 Task: Set the Billing contact to 'equals' while find customer
Action: Mouse moved to (179, 19)
Screenshot: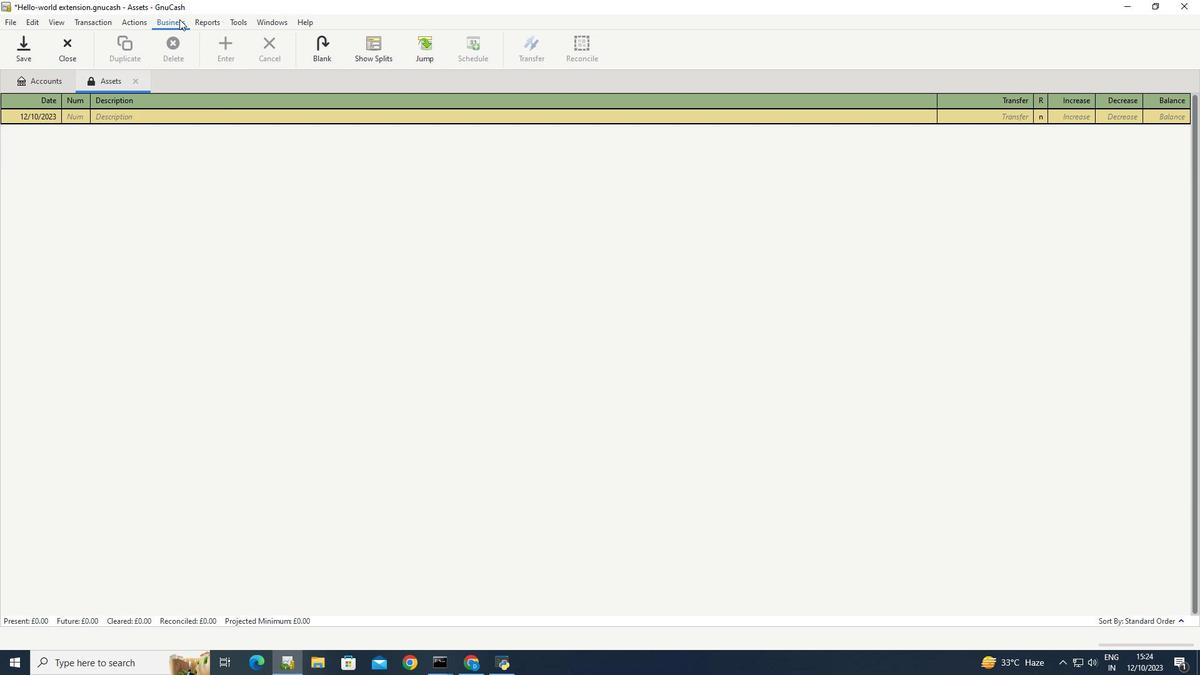 
Action: Mouse pressed left at (179, 19)
Screenshot: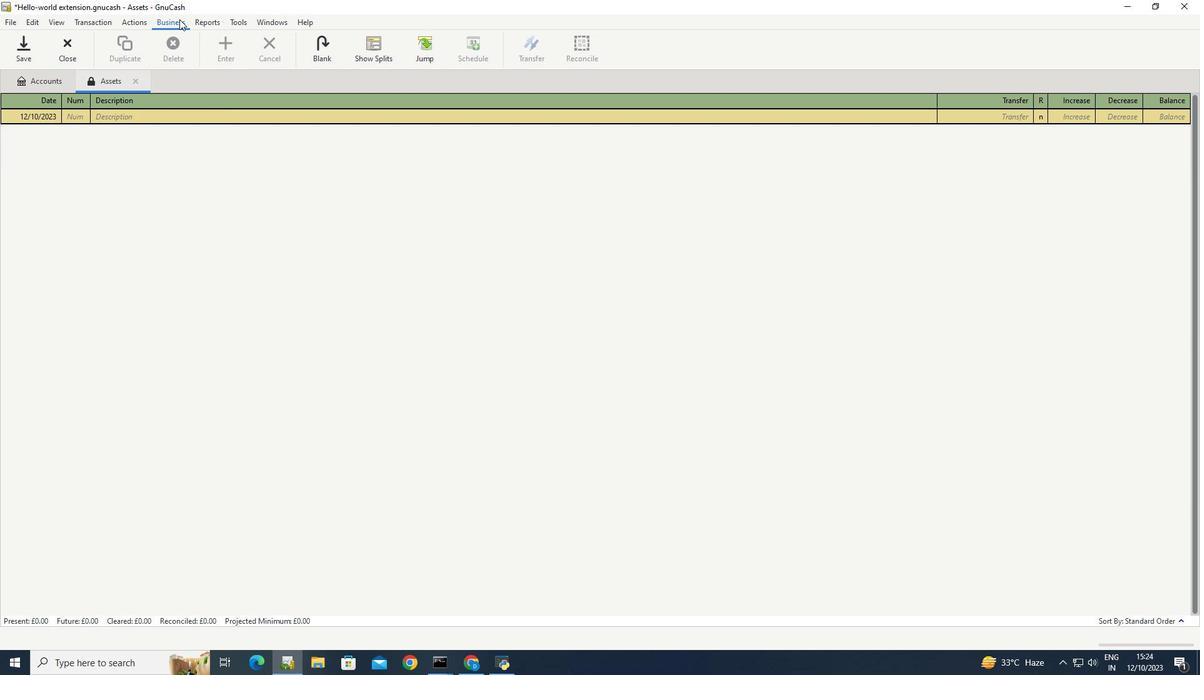 
Action: Mouse moved to (314, 71)
Screenshot: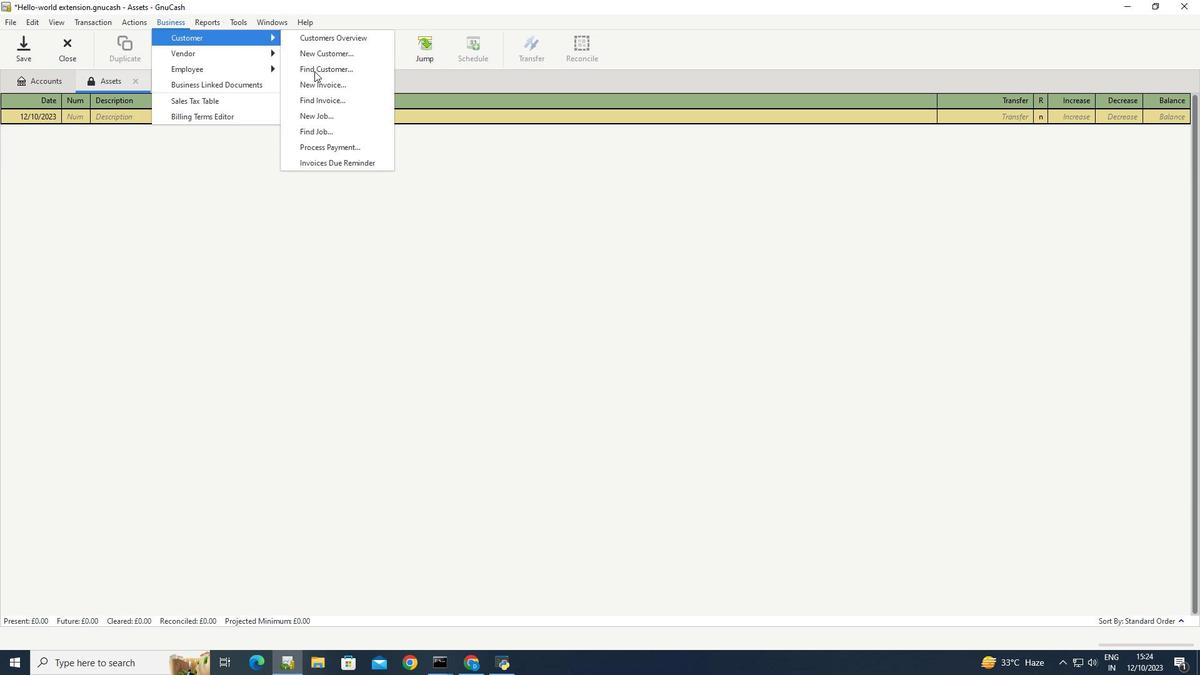 
Action: Mouse pressed left at (314, 71)
Screenshot: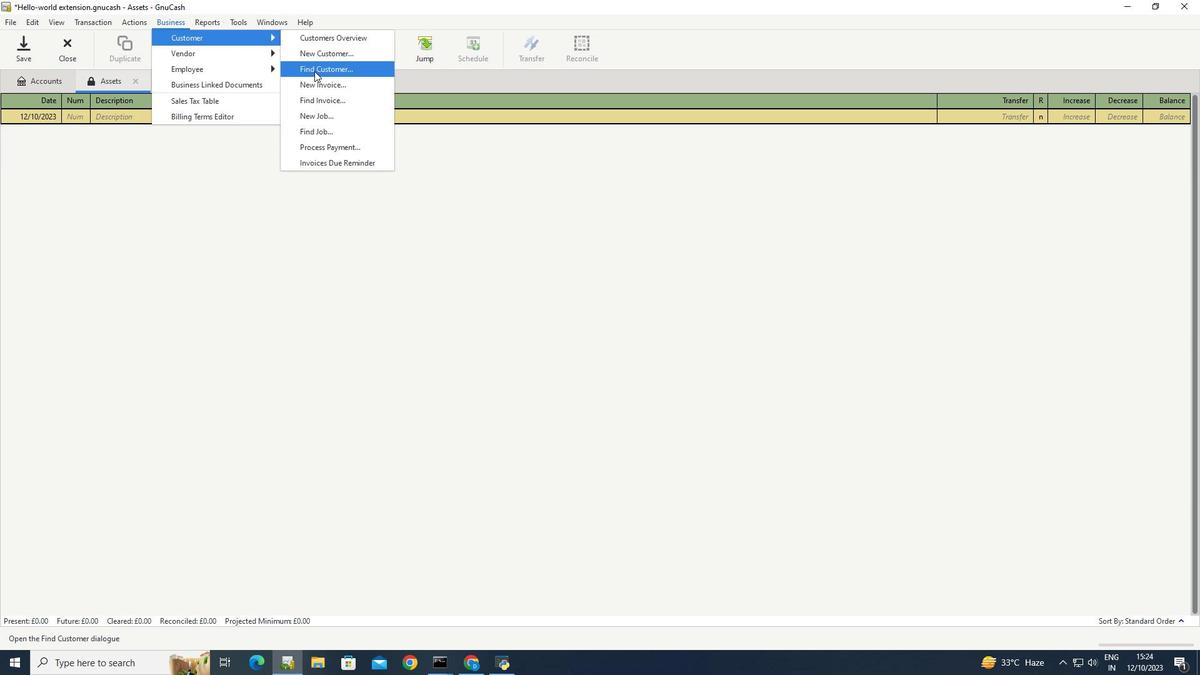 
Action: Mouse moved to (457, 296)
Screenshot: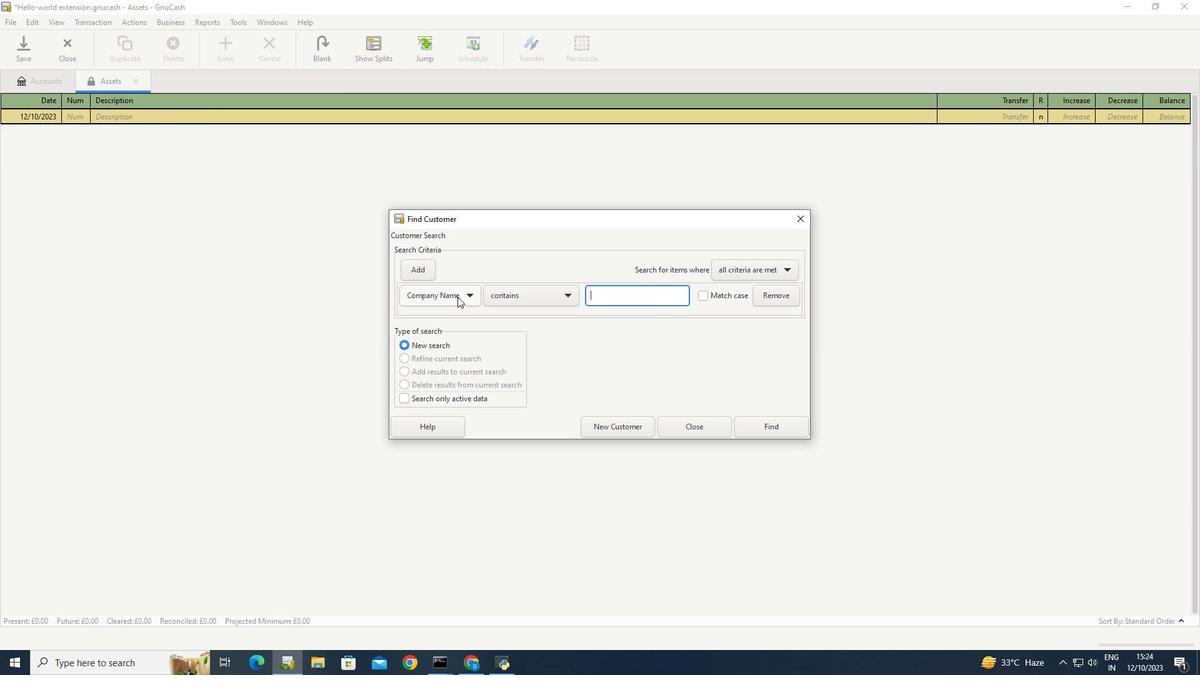 
Action: Mouse pressed left at (457, 296)
Screenshot: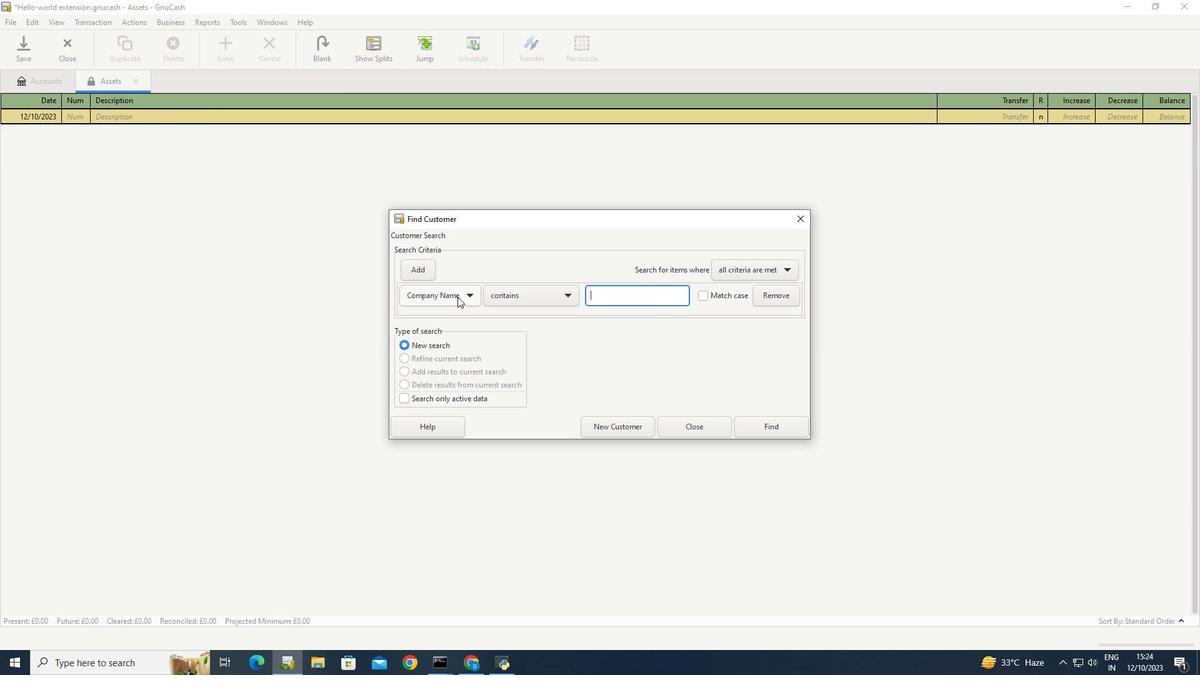 
Action: Mouse moved to (443, 333)
Screenshot: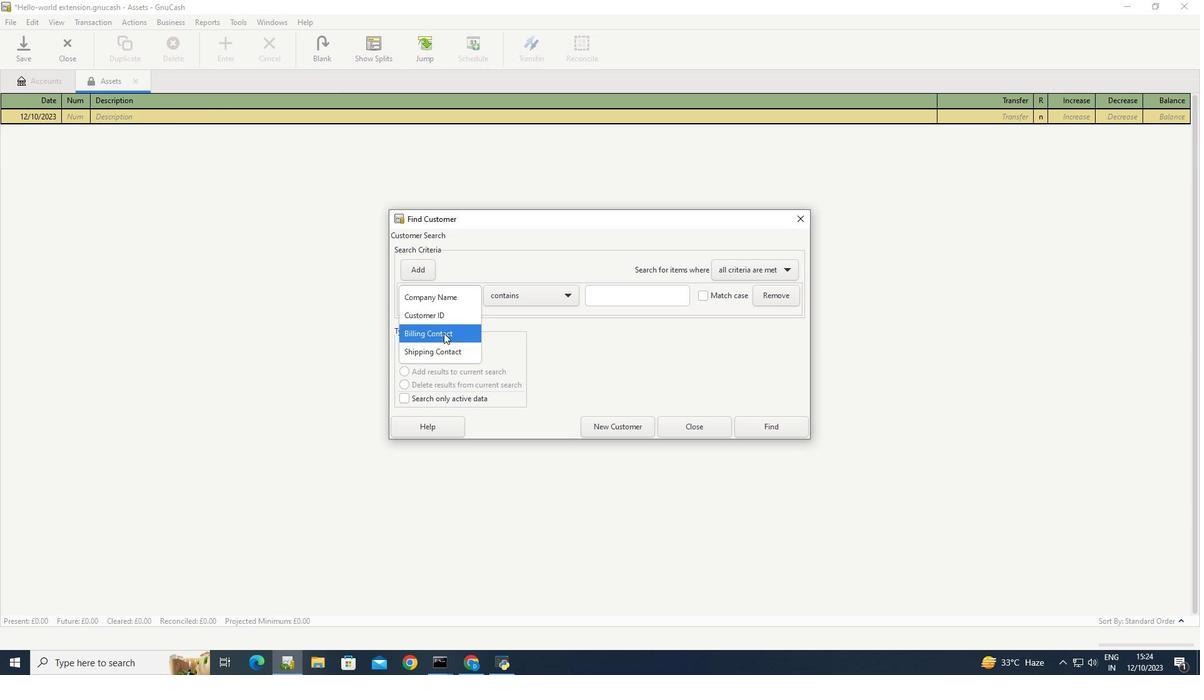
Action: Mouse pressed left at (443, 333)
Screenshot: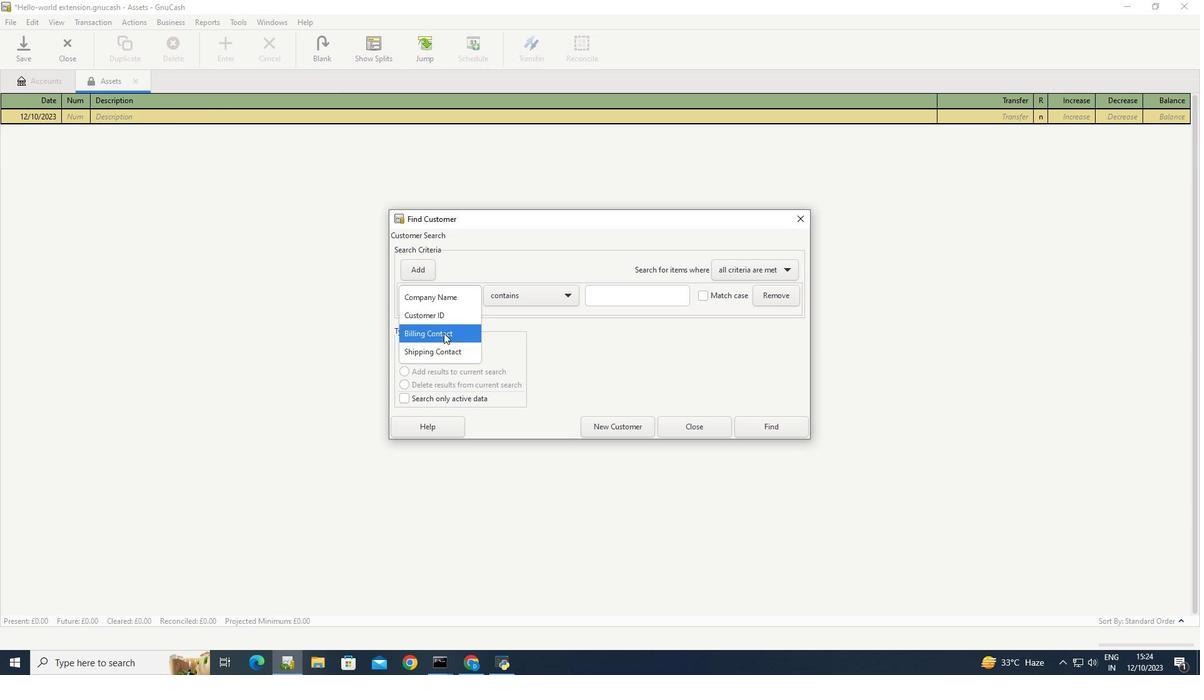 
Action: Mouse moved to (565, 293)
Screenshot: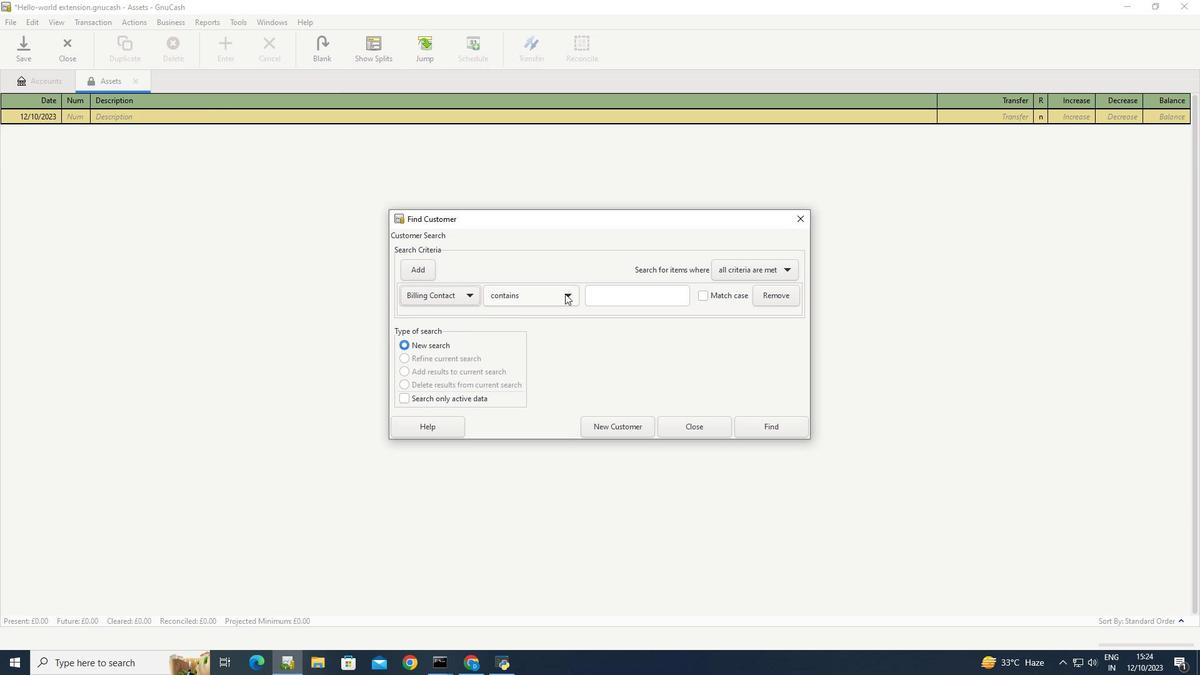 
Action: Mouse pressed left at (565, 293)
Screenshot: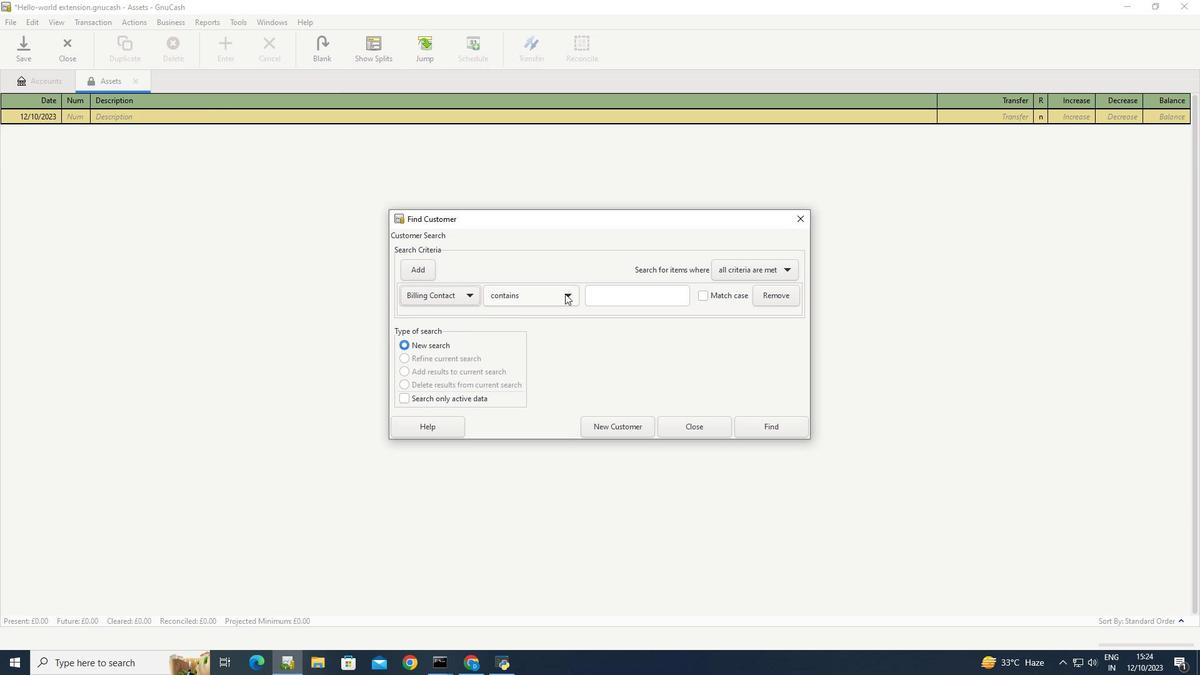 
Action: Mouse moved to (515, 316)
Screenshot: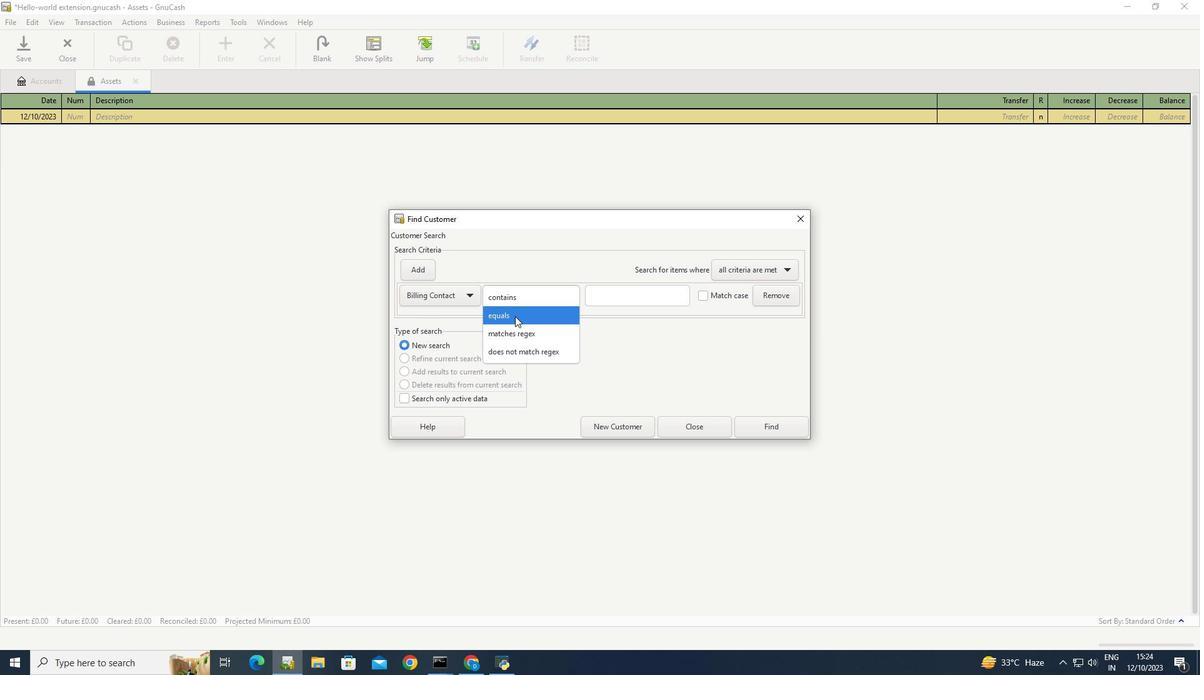 
Action: Mouse pressed left at (515, 316)
Screenshot: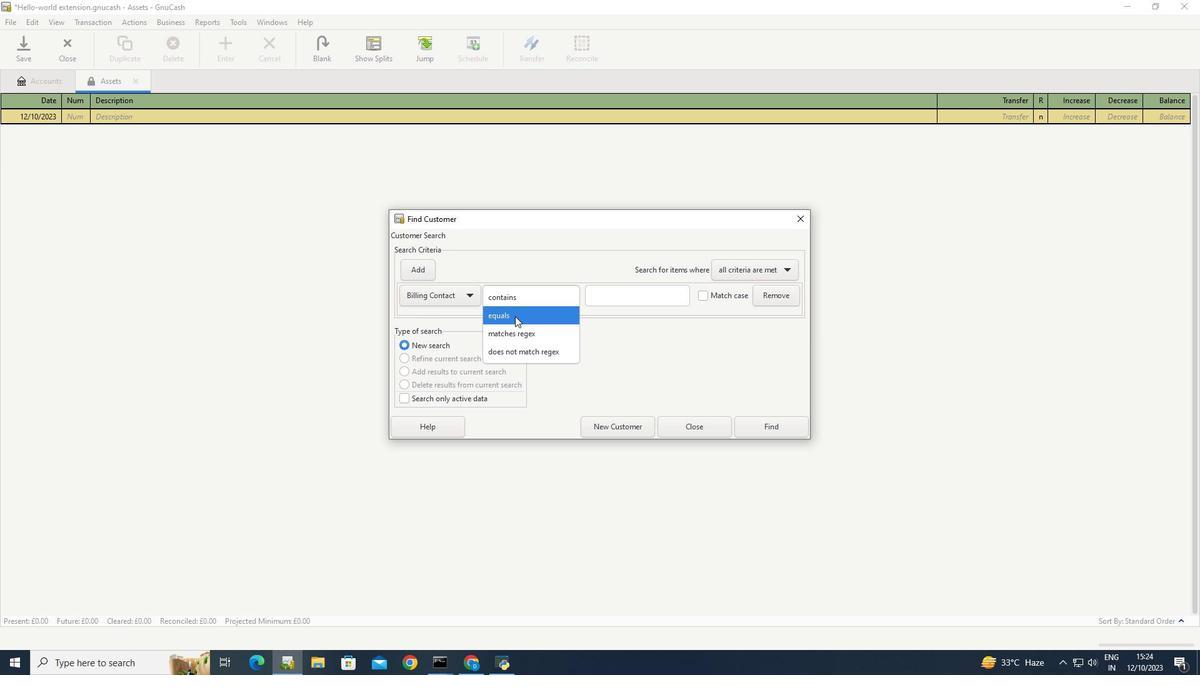 
Action: Mouse moved to (600, 354)
Screenshot: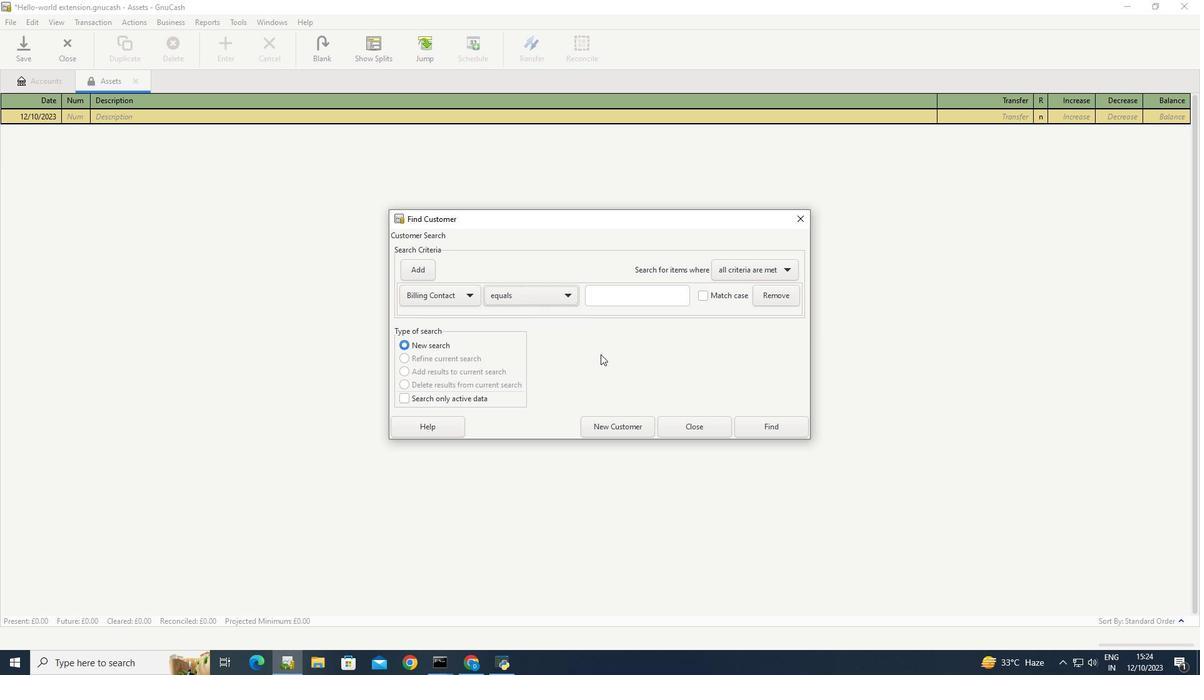 
Action: Mouse pressed left at (600, 354)
Screenshot: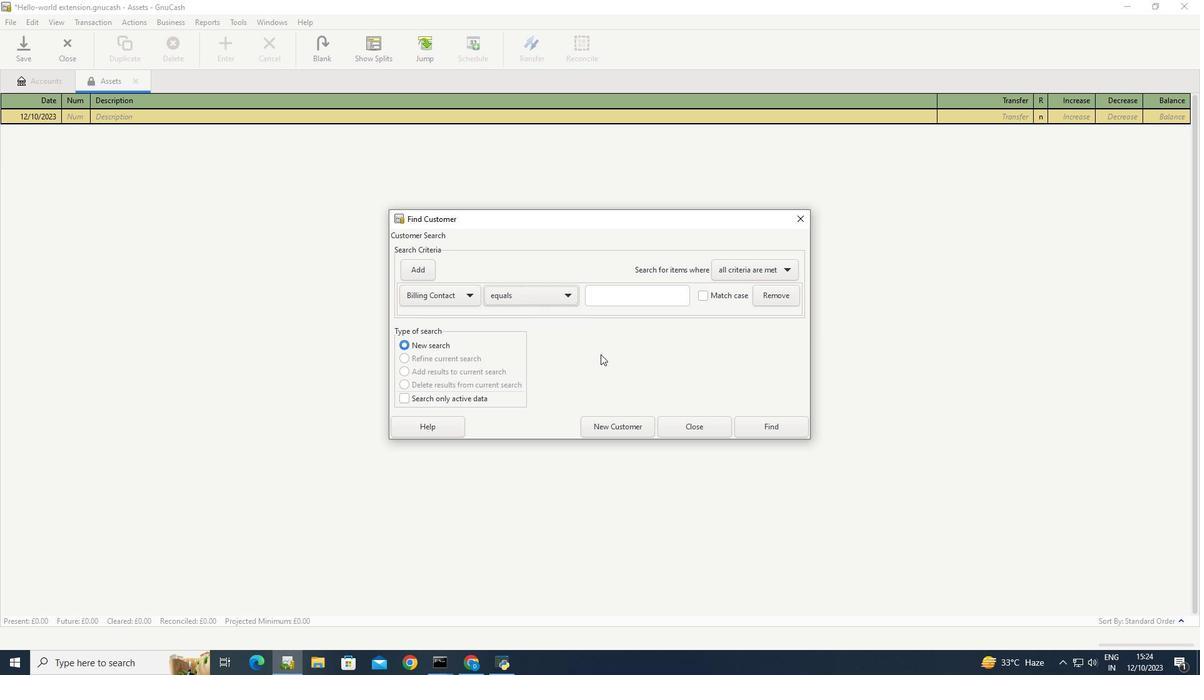 
